 Task: Reply all   from  to Email0012 with a subject Re:Subject0012 and with a message Message0012 and with an attachment of Attach0012.Txt
Action: Mouse moved to (441, 21)
Screenshot: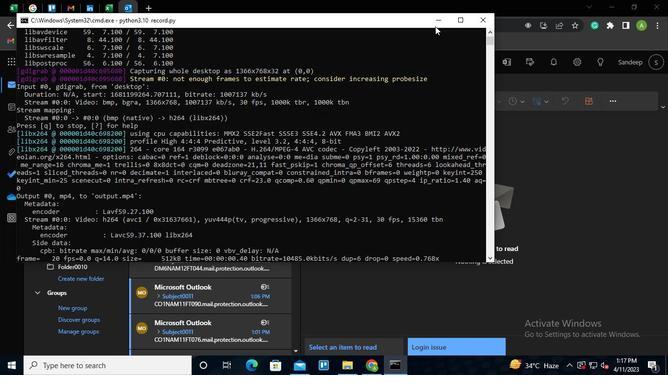 
Action: Mouse pressed left at (441, 21)
Screenshot: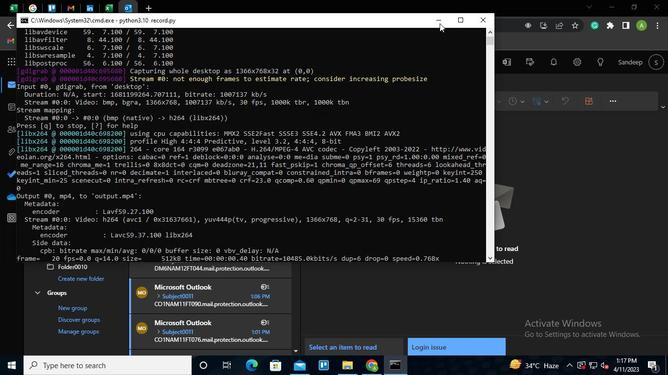 
Action: Mouse moved to (186, 207)
Screenshot: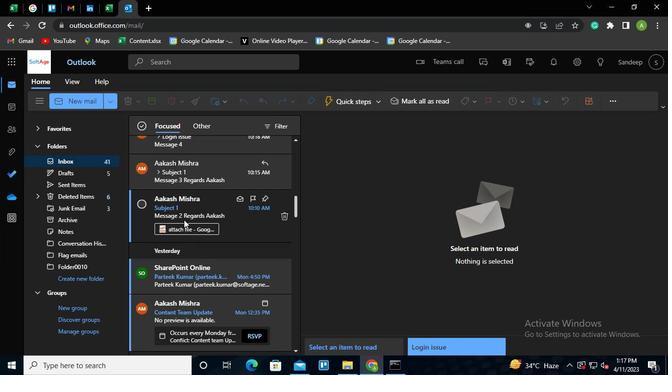 
Action: Mouse pressed left at (186, 207)
Screenshot: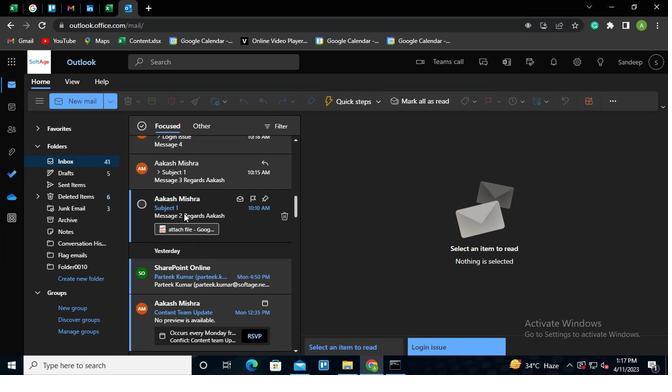 
Action: Mouse moved to (647, 163)
Screenshot: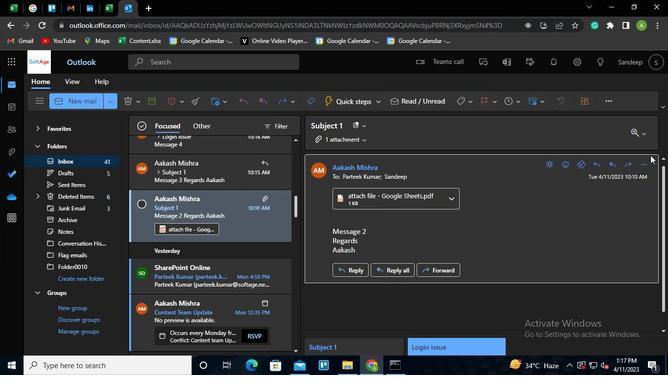 
Action: Mouse pressed left at (647, 163)
Screenshot: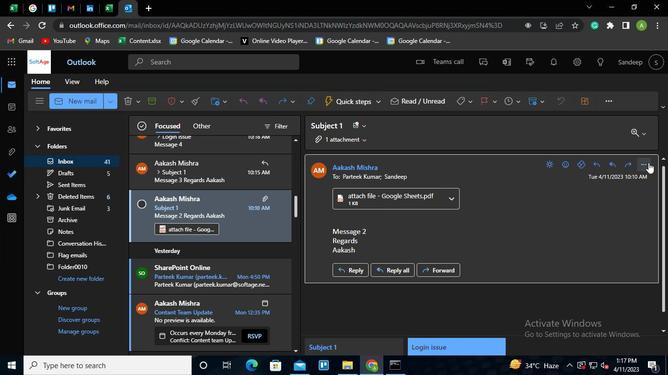 
Action: Mouse moved to (577, 80)
Screenshot: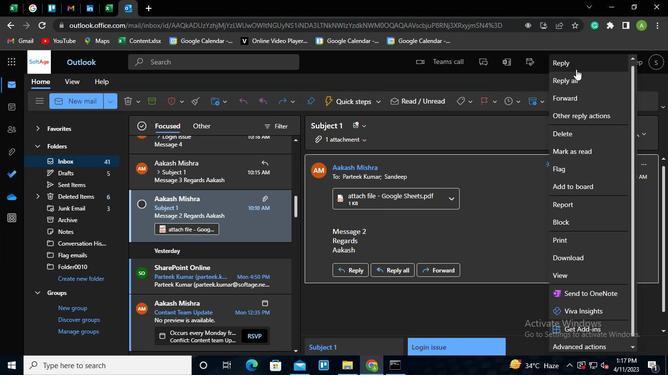 
Action: Mouse pressed left at (577, 80)
Screenshot: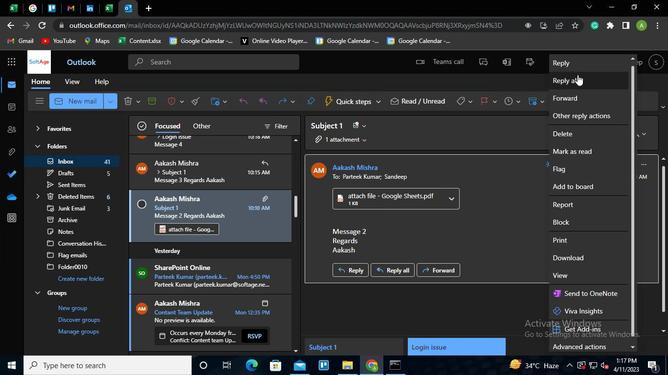 
Action: Mouse moved to (395, 168)
Screenshot: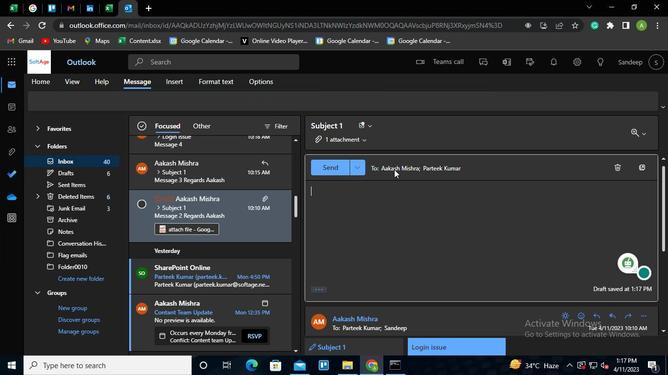 
Action: Mouse pressed left at (395, 168)
Screenshot: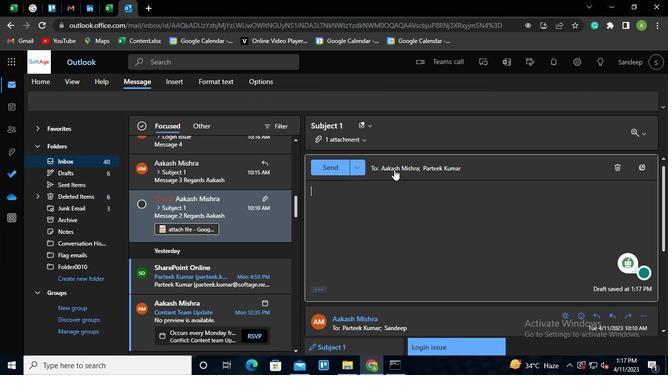 
Action: Mouse moved to (399, 189)
Screenshot: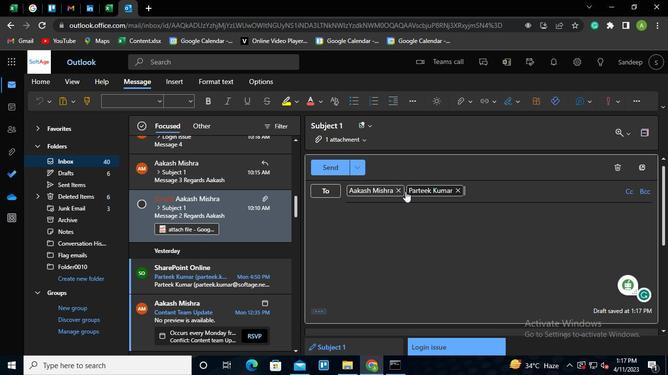 
Action: Mouse pressed left at (399, 189)
Screenshot: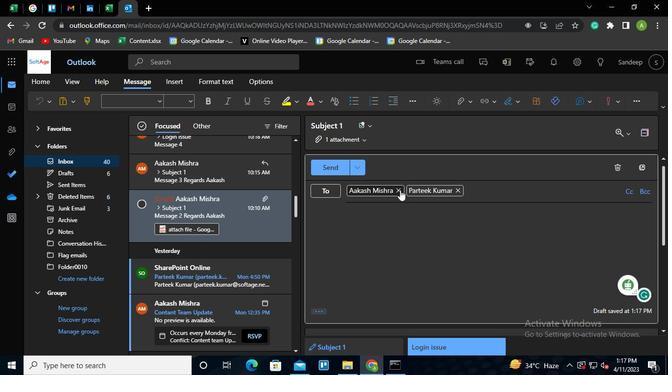 
Action: Mouse moved to (400, 189)
Screenshot: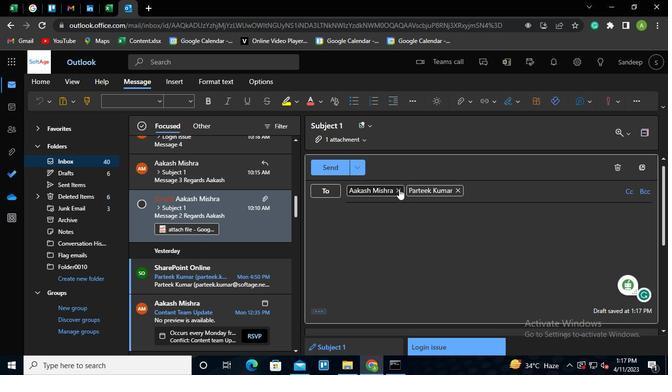
Action: Mouse pressed left at (400, 189)
Screenshot: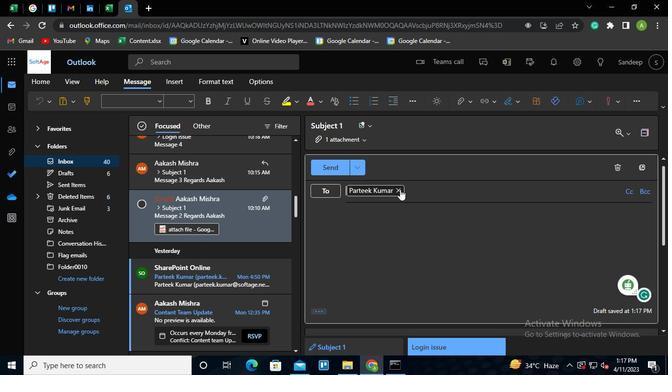 
Action: Mouse moved to (392, 189)
Screenshot: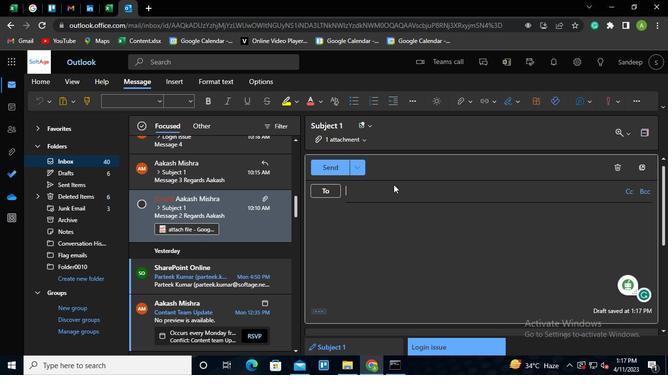 
Action: Keyboard Key.shift
Screenshot: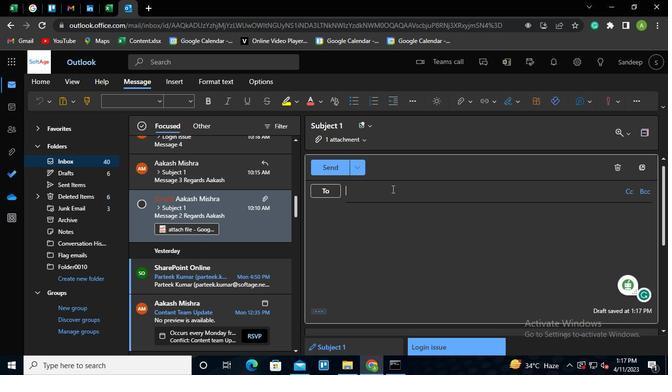 
Action: Keyboard E
Screenshot: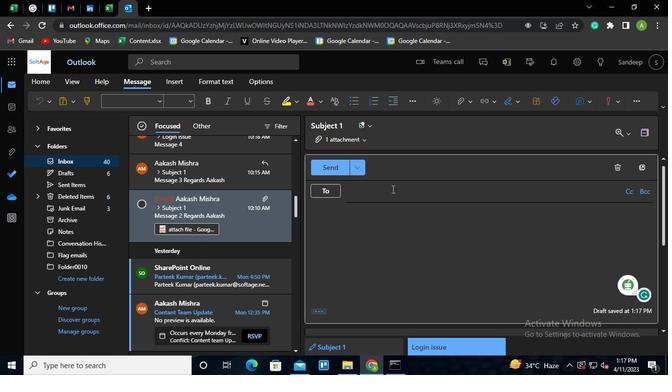 
Action: Keyboard m
Screenshot: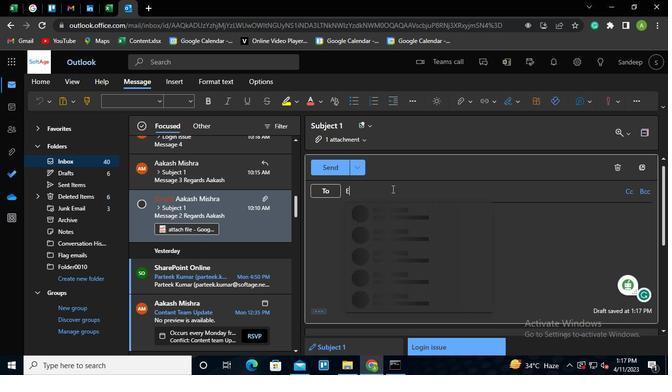 
Action: Keyboard a
Screenshot: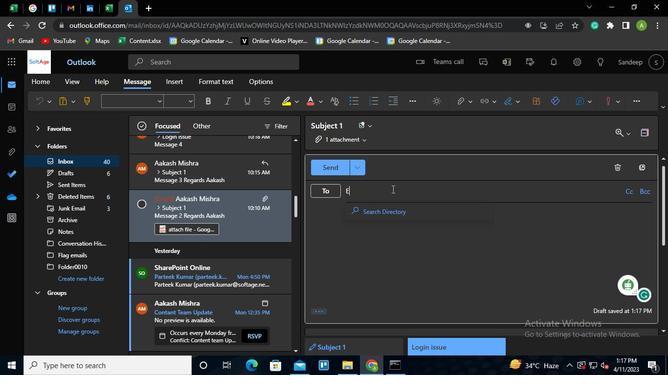 
Action: Keyboard i
Screenshot: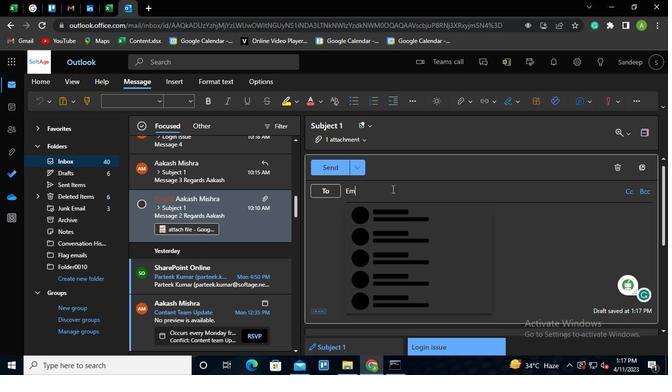 
Action: Keyboard l
Screenshot: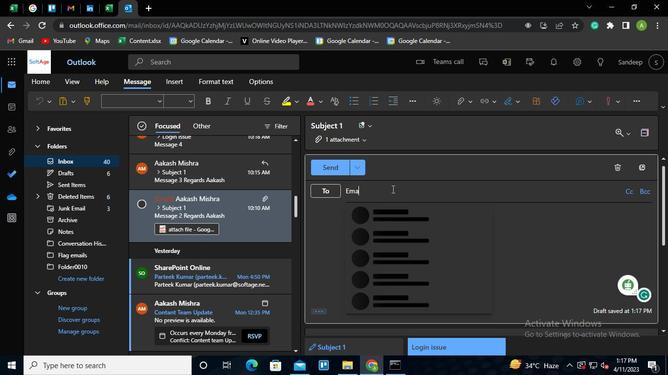 
Action: Keyboard <96>
Screenshot: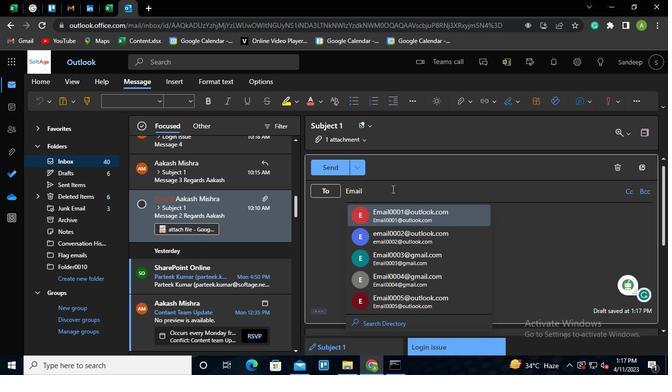 
Action: Keyboard <96>
Screenshot: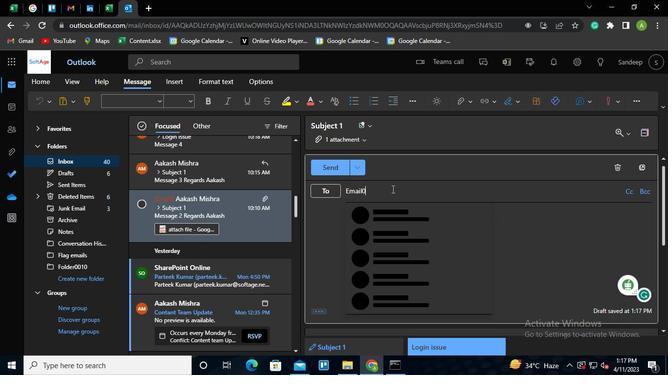
Action: Keyboard <97>
Screenshot: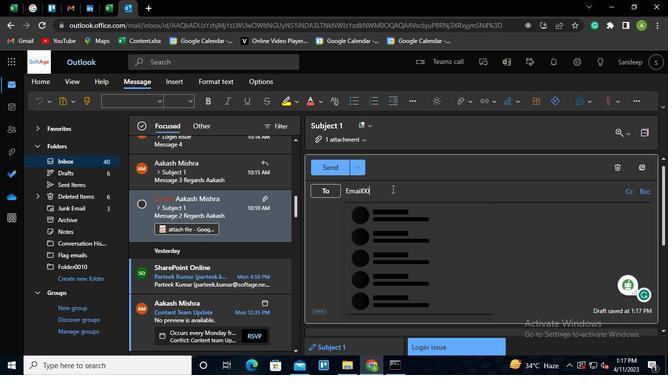 
Action: Keyboard <98>
Screenshot: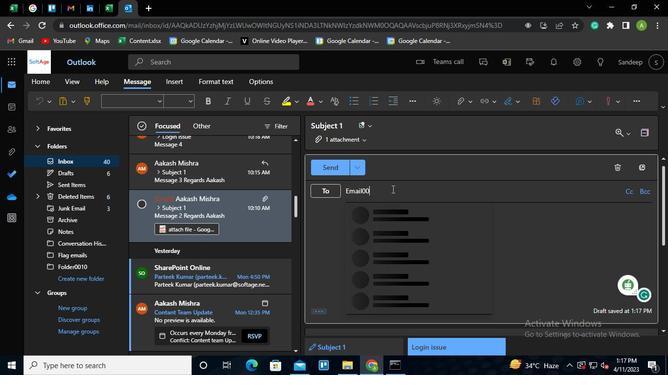 
Action: Keyboard Key.shift
Screenshot: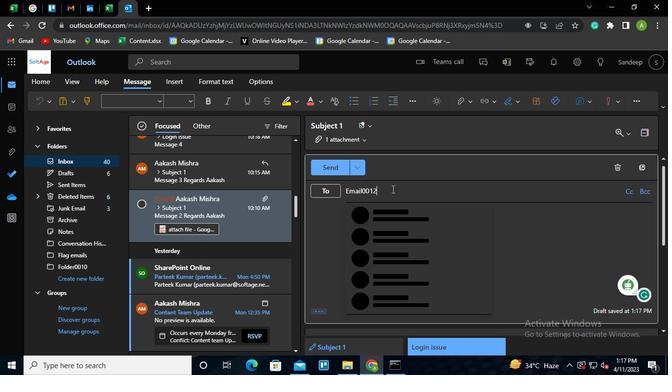 
Action: Keyboard @
Screenshot: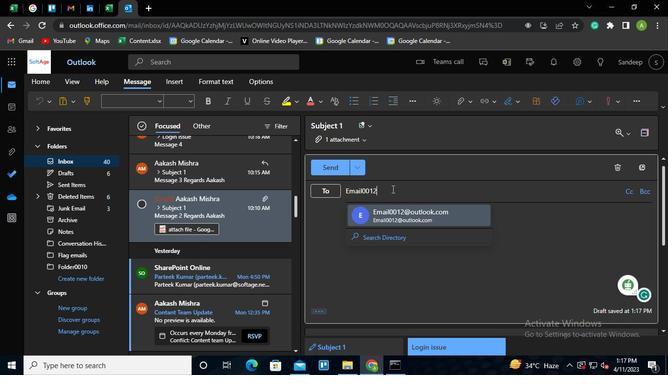 
Action: Keyboard g
Screenshot: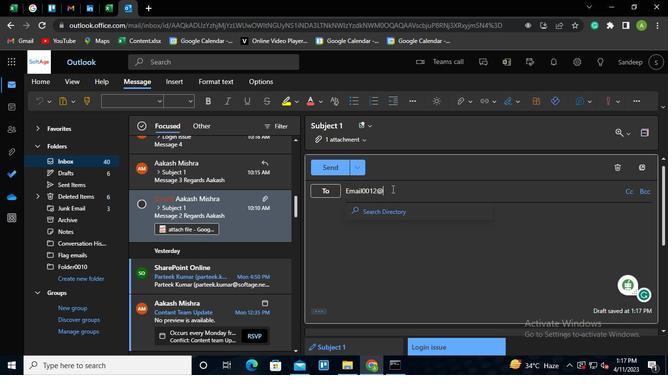 
Action: Keyboard m
Screenshot: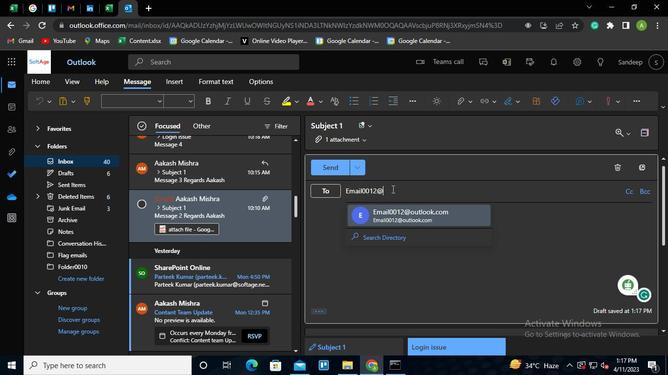
Action: Keyboard a
Screenshot: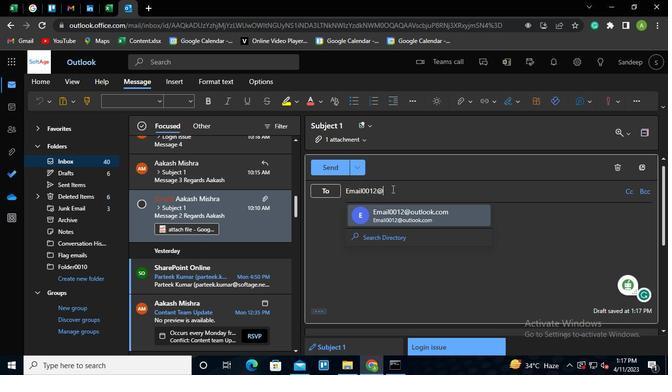 
Action: Keyboard i
Screenshot: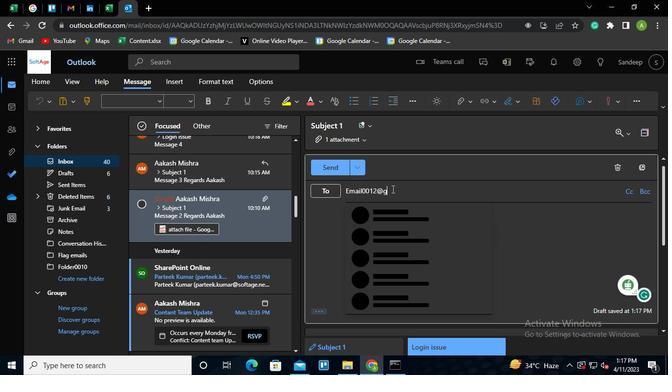 
Action: Keyboard Key.backspace
Screenshot: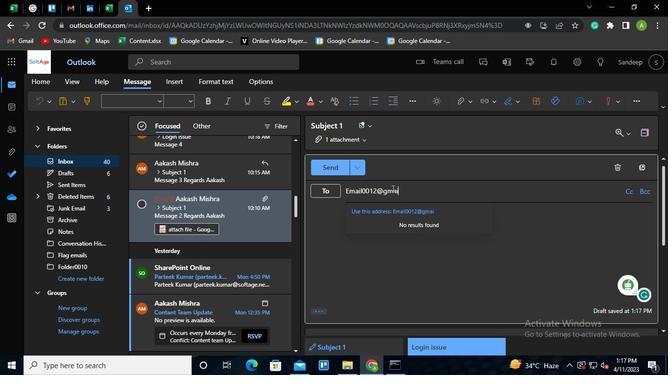 
Action: Keyboard Key.backspace
Screenshot: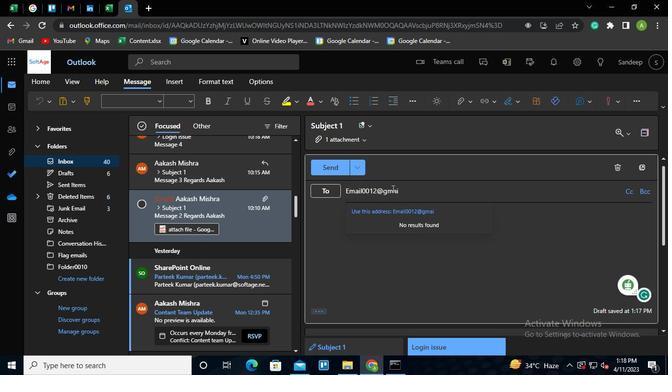 
Action: Keyboard Key.backspace
Screenshot: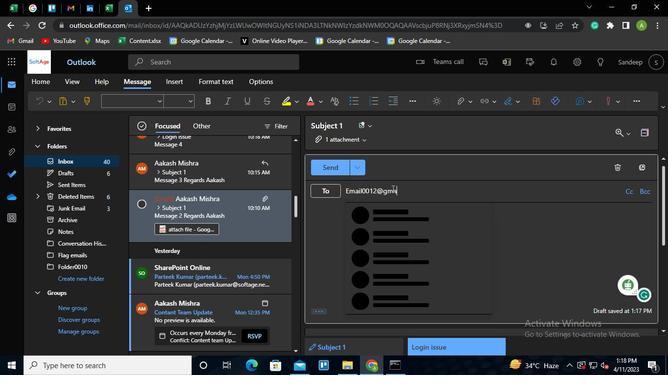
Action: Keyboard Key.backspace
Screenshot: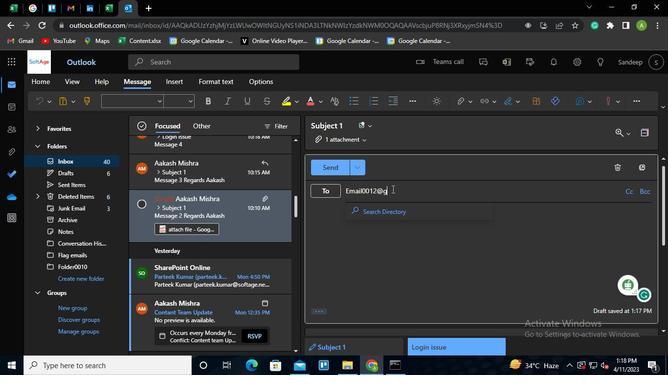 
Action: Keyboard o
Screenshot: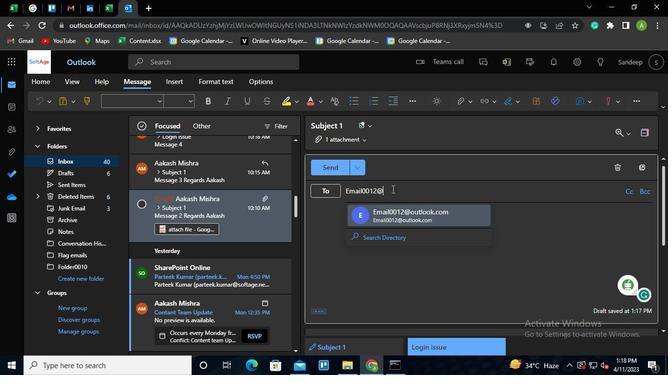 
Action: Keyboard u
Screenshot: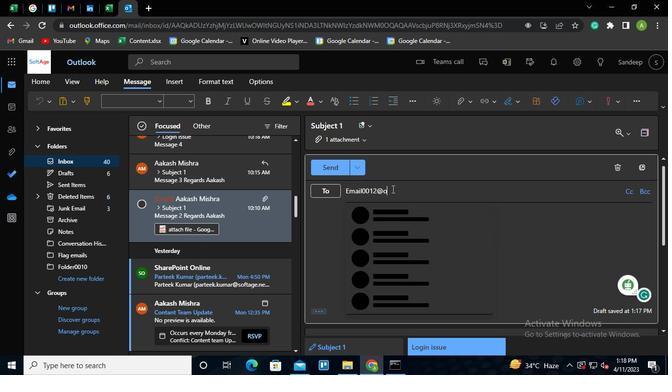 
Action: Keyboard t
Screenshot: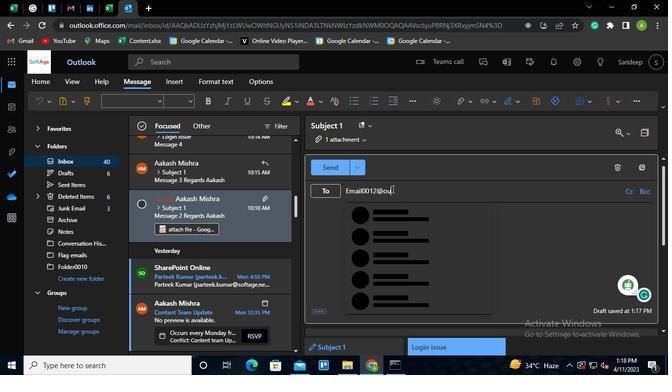 
Action: Keyboard l
Screenshot: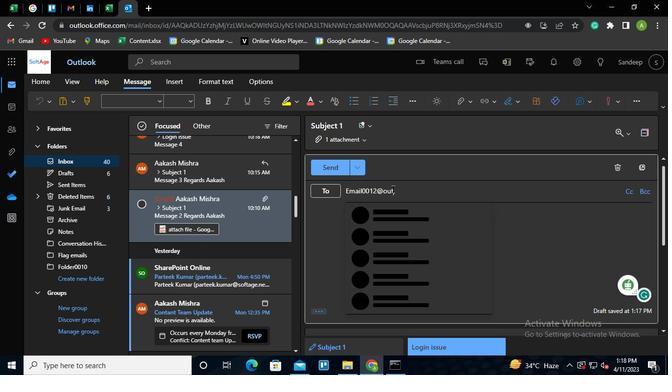 
Action: Keyboard o
Screenshot: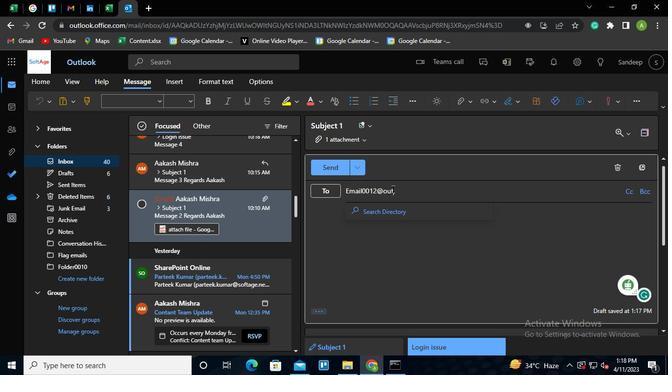
Action: Keyboard o
Screenshot: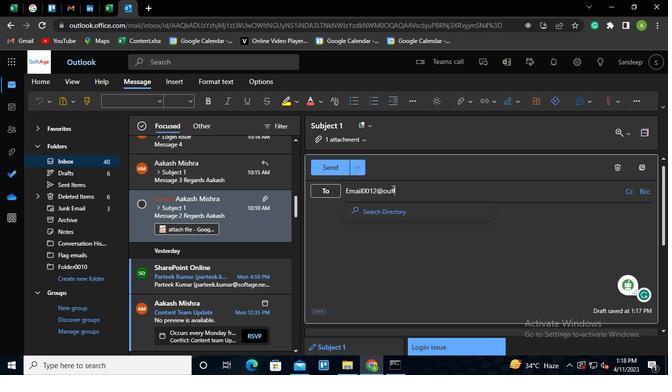 
Action: Keyboard k
Screenshot: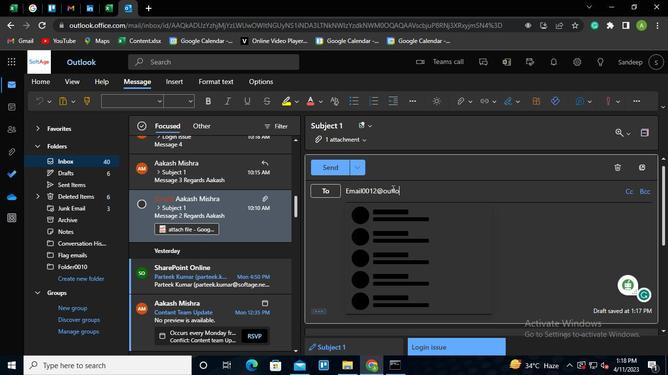 
Action: Keyboard .
Screenshot: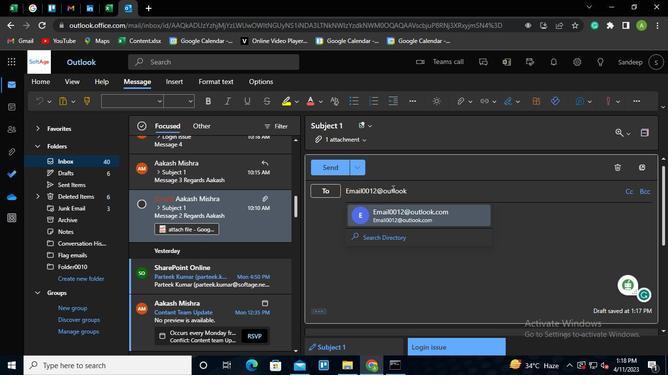 
Action: Keyboard c
Screenshot: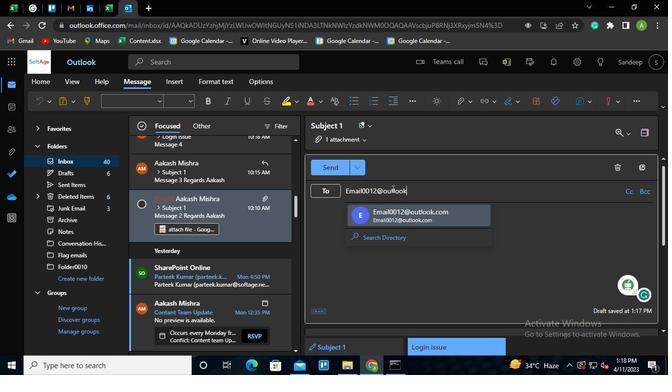 
Action: Keyboard o
Screenshot: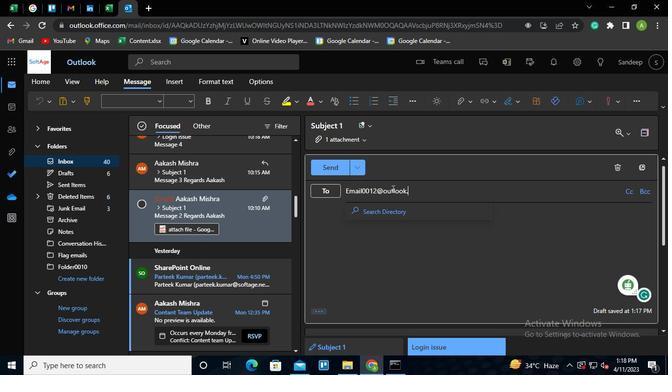 
Action: Keyboard m
Screenshot: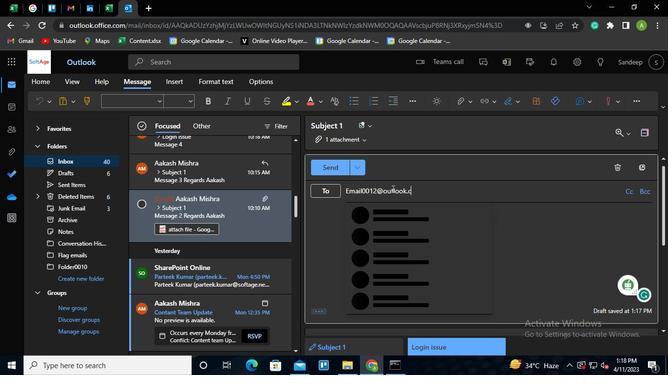 
Action: Keyboard Key.enter
Screenshot: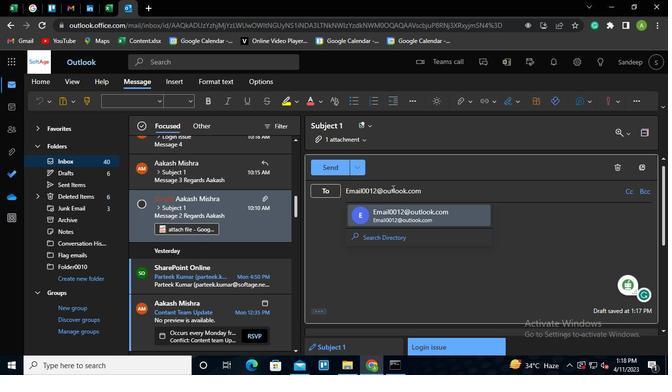 
Action: Mouse moved to (360, 221)
Screenshot: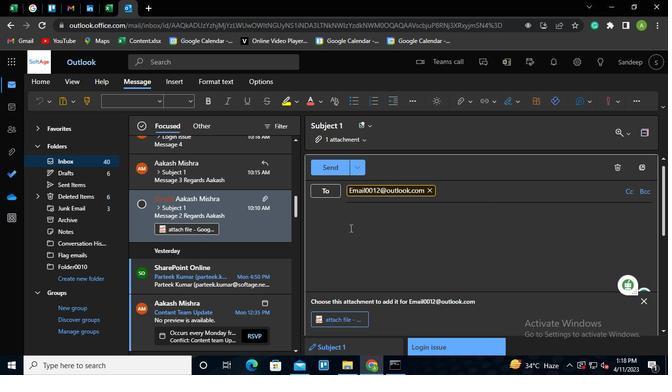 
Action: Mouse pressed left at (360, 221)
Screenshot: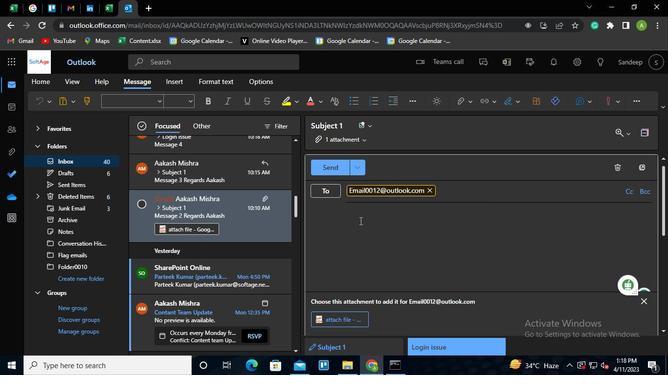 
Action: Mouse moved to (360, 221)
Screenshot: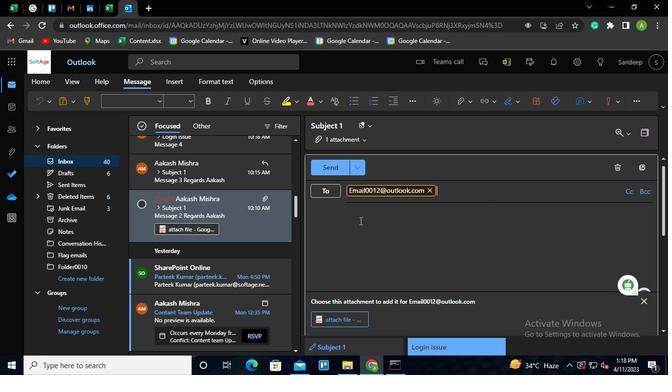 
Action: Keyboard Key.shift
Screenshot: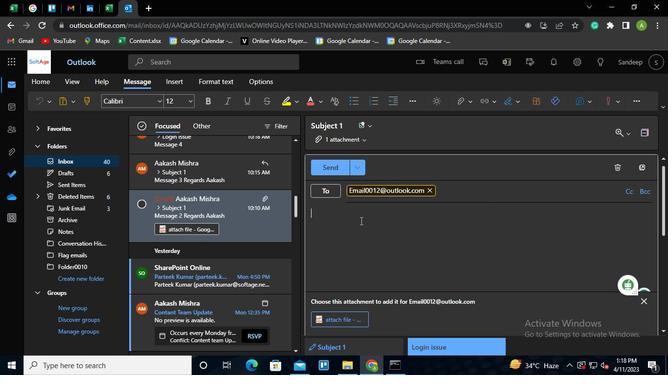 
Action: Keyboard M
Screenshot: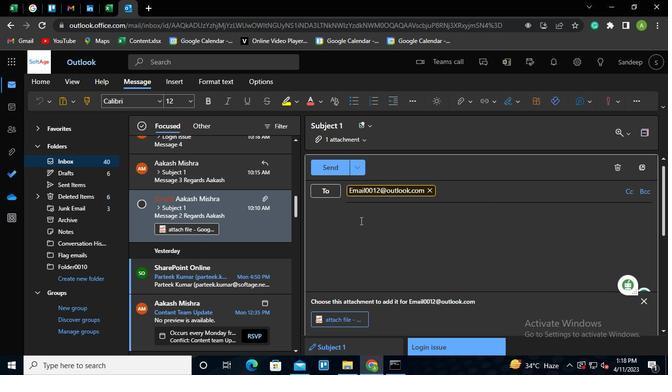 
Action: Keyboard e
Screenshot: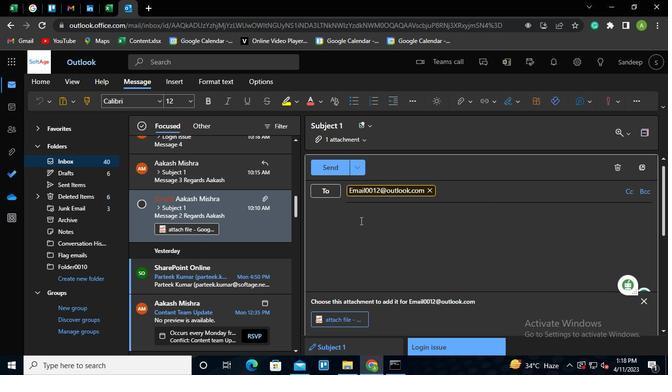 
Action: Keyboard s
Screenshot: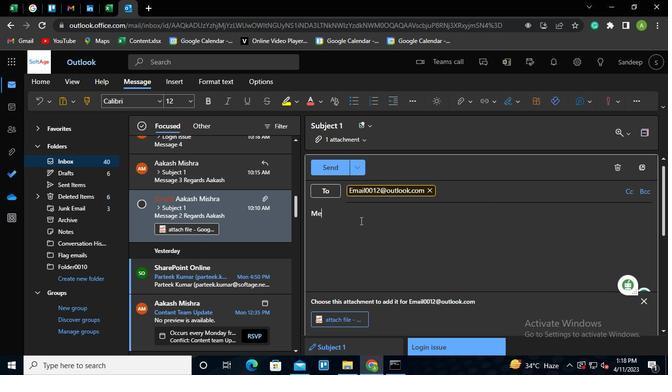 
Action: Keyboard s
Screenshot: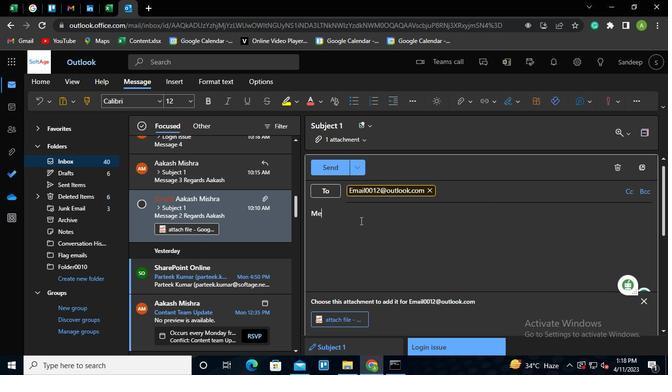 
Action: Keyboard a
Screenshot: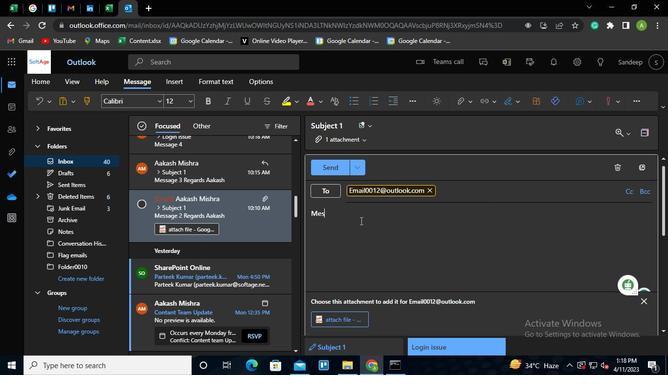
Action: Keyboard g
Screenshot: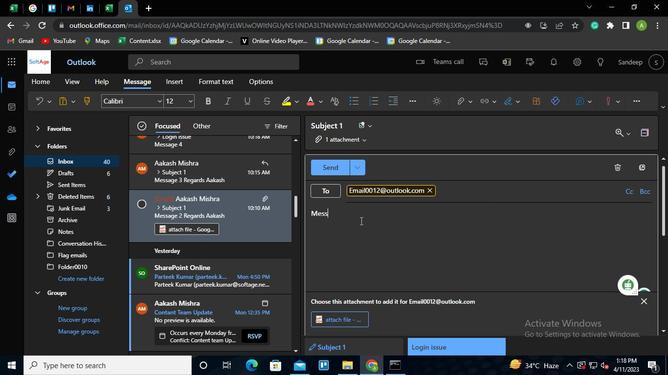 
Action: Keyboard e
Screenshot: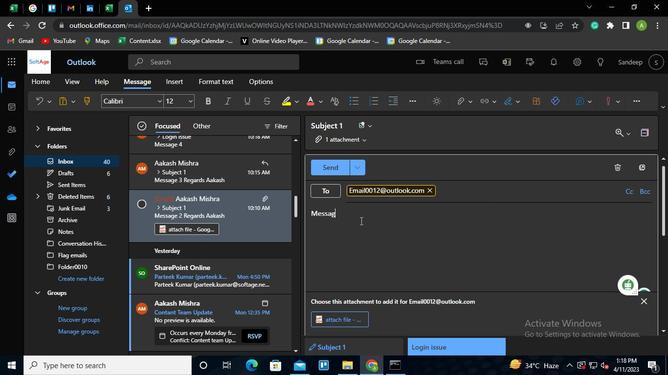 
Action: Keyboard <96>
Screenshot: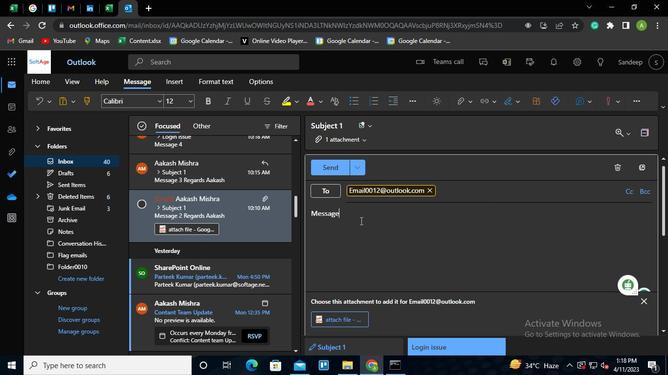 
Action: Keyboard <96>
Screenshot: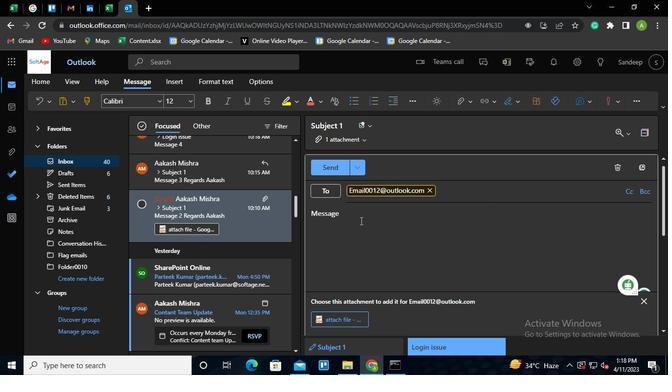 
Action: Keyboard <97>
Screenshot: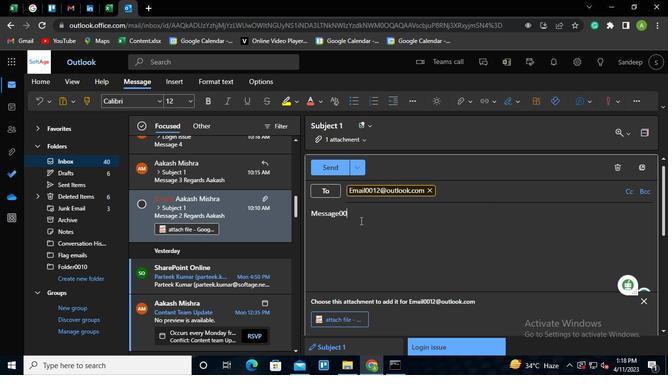 
Action: Keyboard <98>
Screenshot: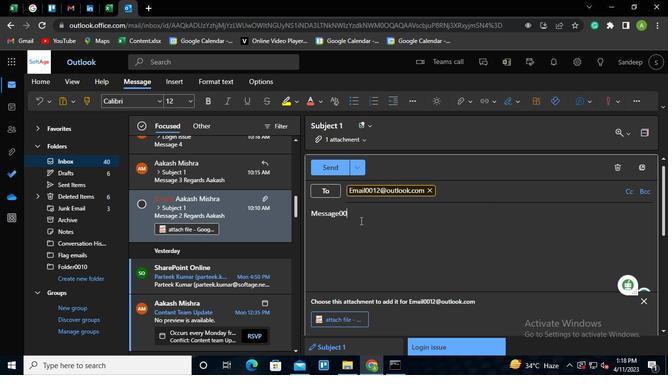 
Action: Mouse moved to (319, 215)
Screenshot: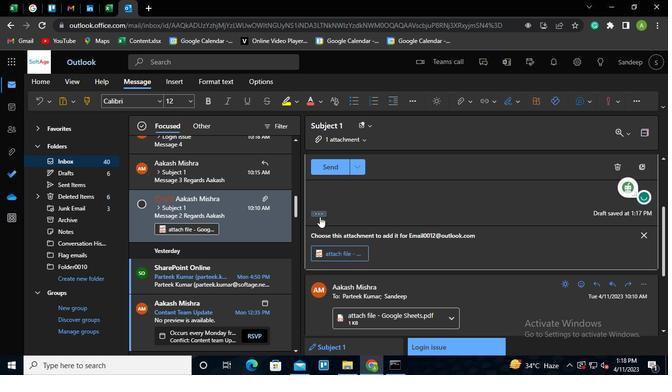 
Action: Mouse pressed left at (319, 215)
Screenshot: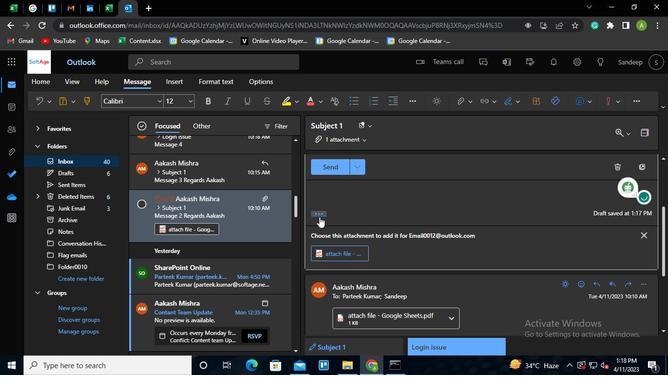 
Action: Mouse moved to (358, 195)
Screenshot: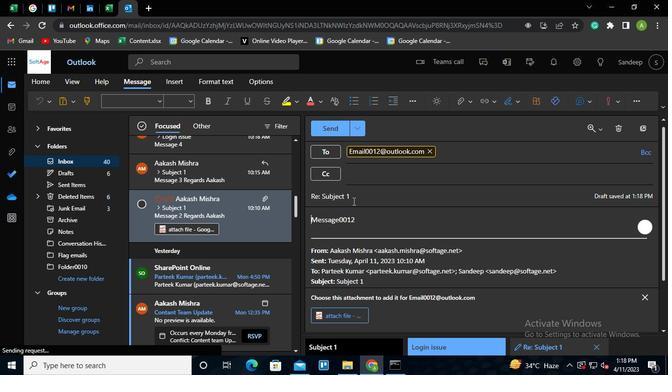 
Action: Mouse pressed left at (358, 195)
Screenshot: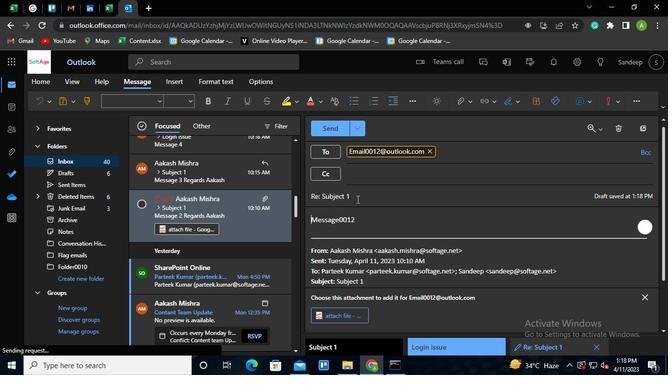 
Action: Mouse moved to (358, 196)
Screenshot: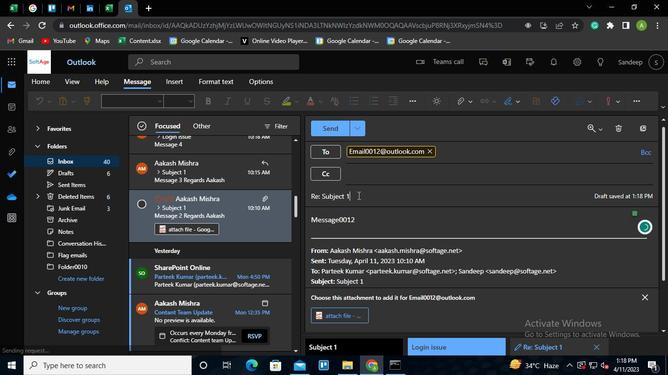 
Action: Keyboard Key.backspace
Screenshot: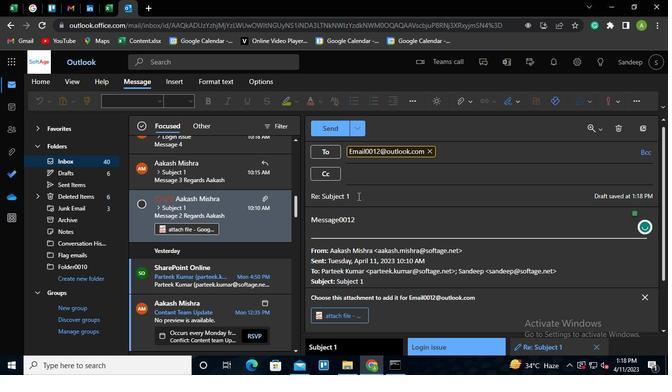 
Action: Keyboard <96>
Screenshot: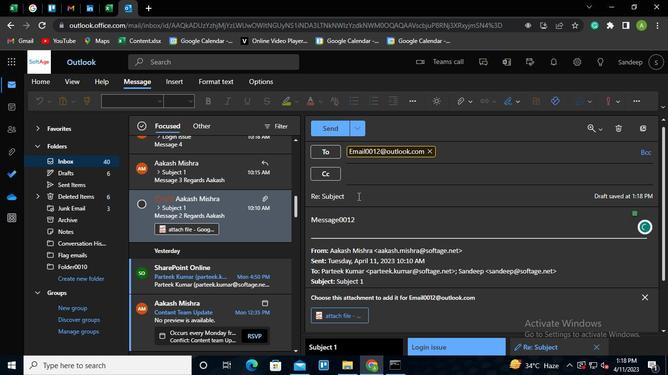 
Action: Keyboard <96>
Screenshot: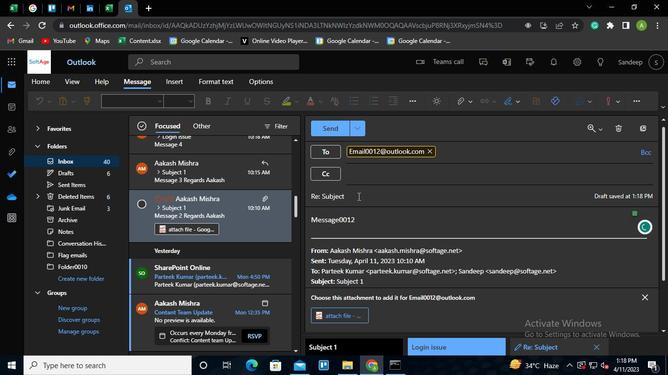 
Action: Keyboard <97>
Screenshot: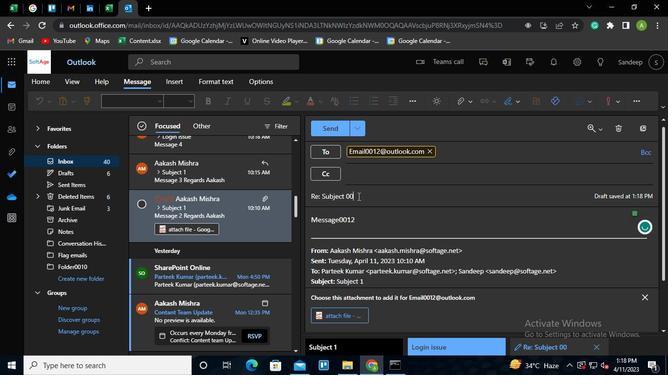 
Action: Keyboard <98>
Screenshot: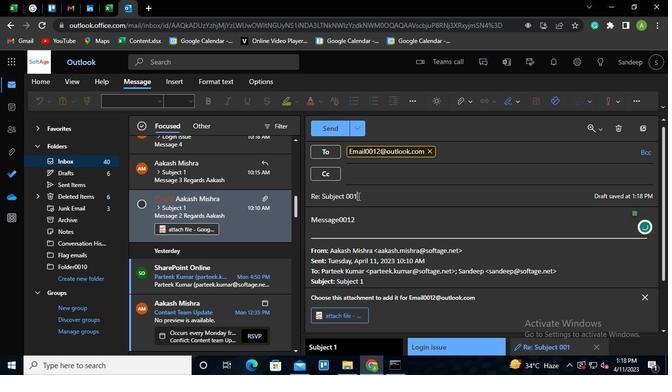 
Action: Mouse moved to (385, 219)
Screenshot: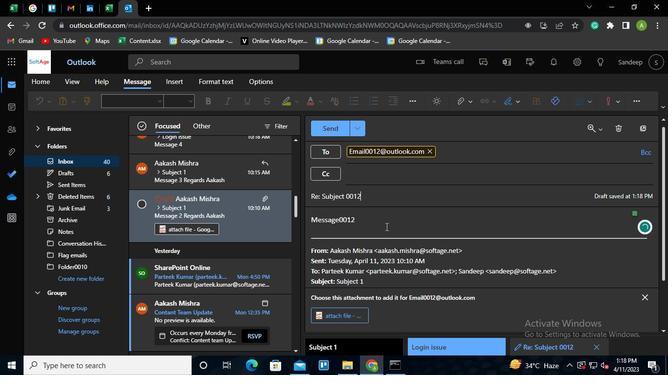 
Action: Mouse pressed left at (385, 219)
Screenshot: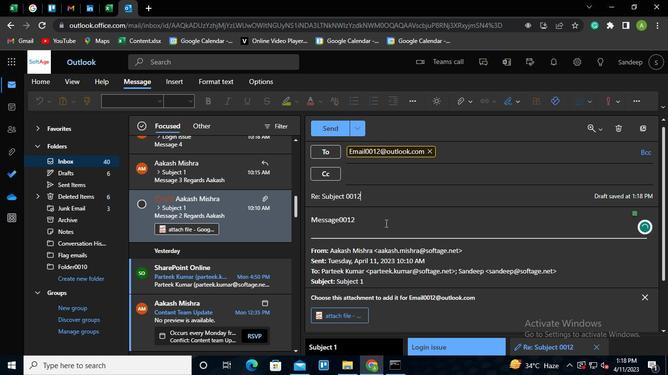 
Action: Mouse moved to (469, 101)
Screenshot: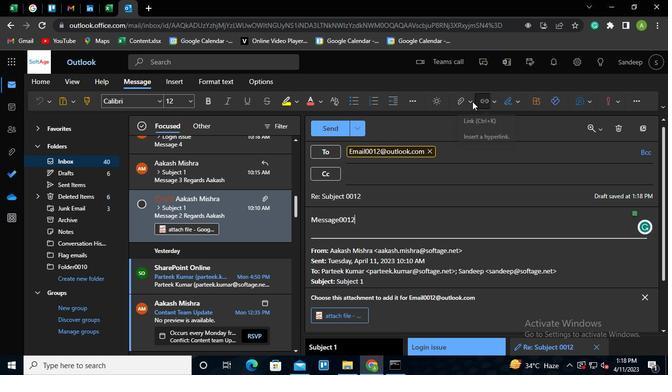 
Action: Mouse pressed left at (469, 101)
Screenshot: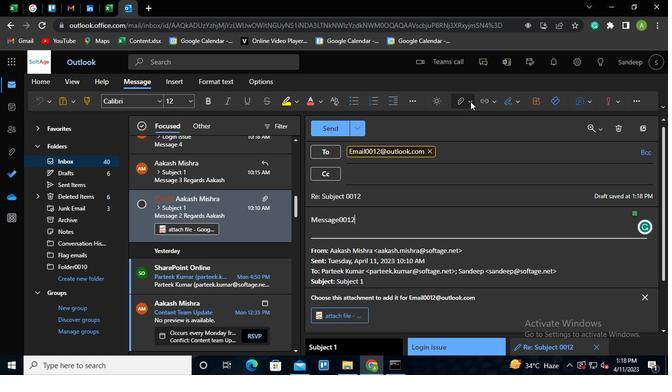
Action: Mouse moved to (406, 125)
Screenshot: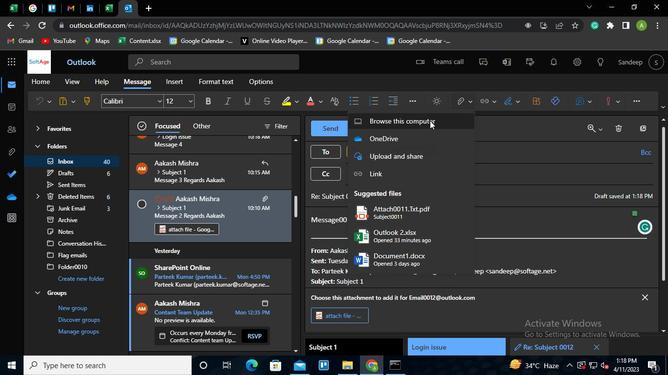 
Action: Mouse pressed left at (406, 125)
Screenshot: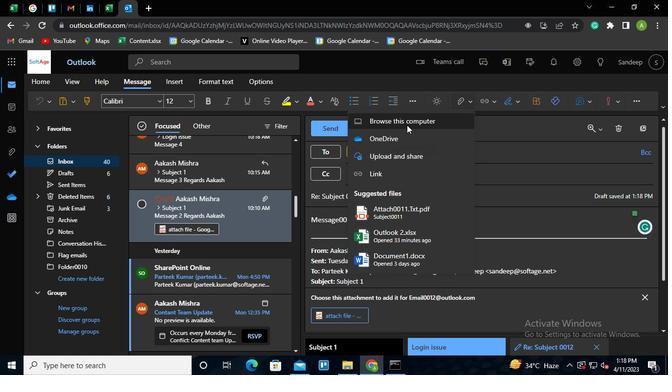 
Action: Mouse moved to (127, 69)
Screenshot: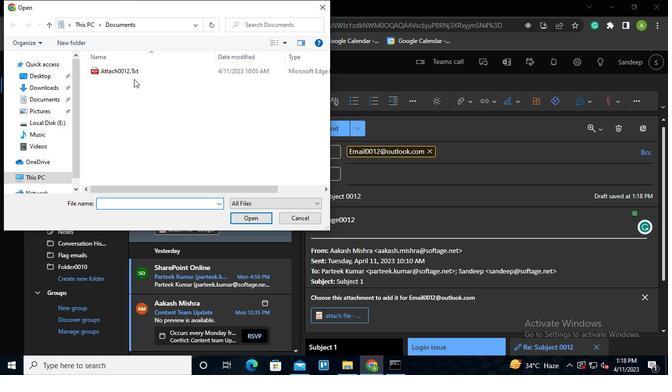 
Action: Mouse pressed left at (127, 69)
Screenshot: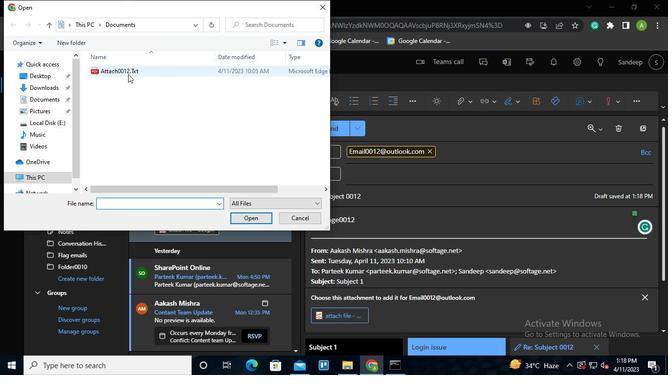 
Action: Mouse moved to (253, 218)
Screenshot: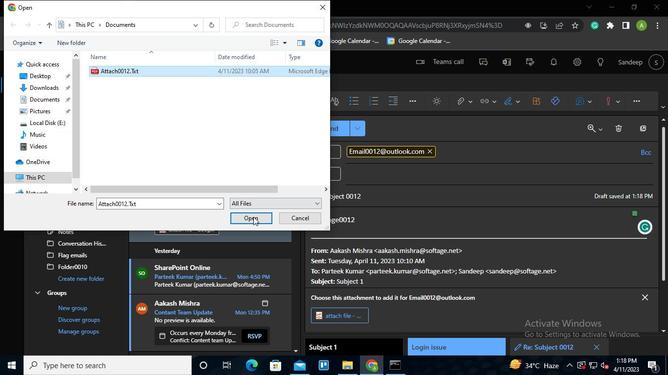 
Action: Mouse pressed left at (253, 218)
Screenshot: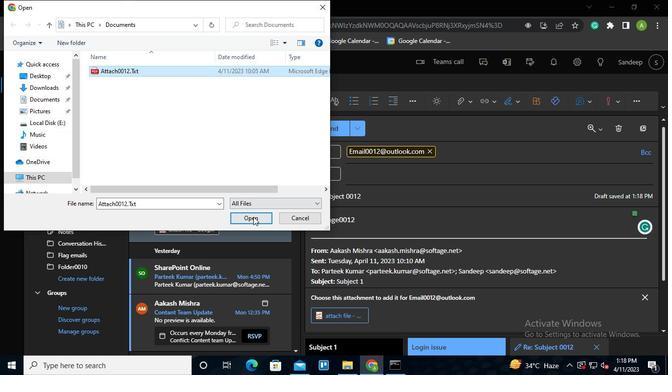 
Action: Mouse moved to (328, 130)
Screenshot: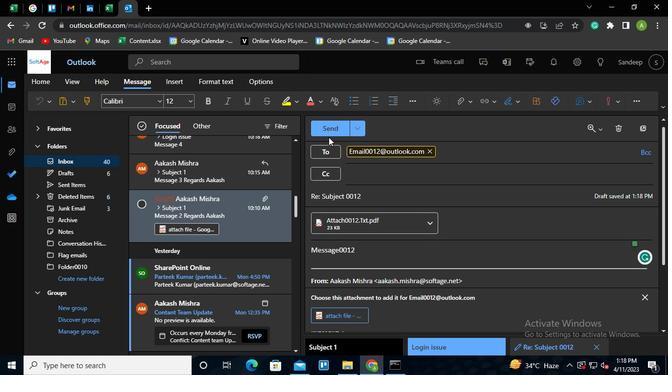 
Action: Mouse pressed left at (328, 130)
Screenshot: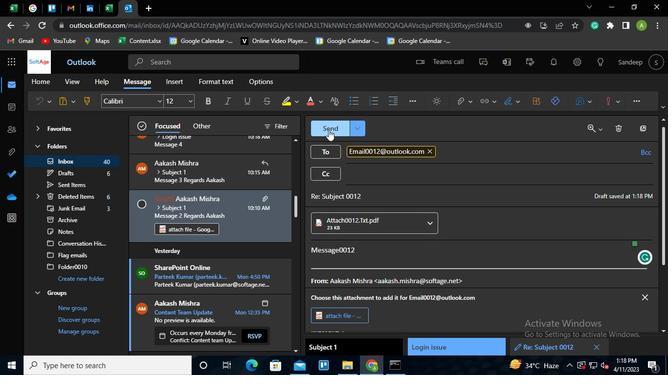 
Action: Mouse moved to (401, 364)
Screenshot: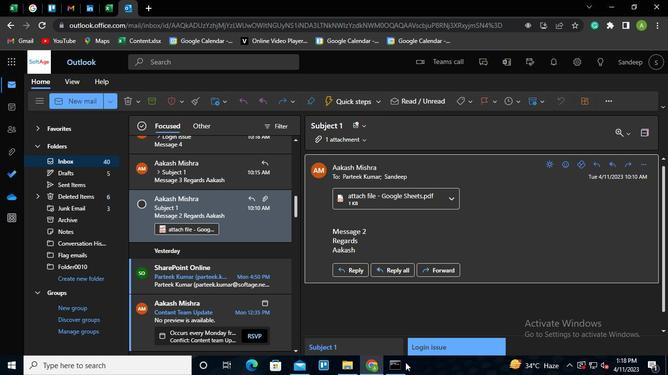
Action: Mouse pressed left at (401, 364)
Screenshot: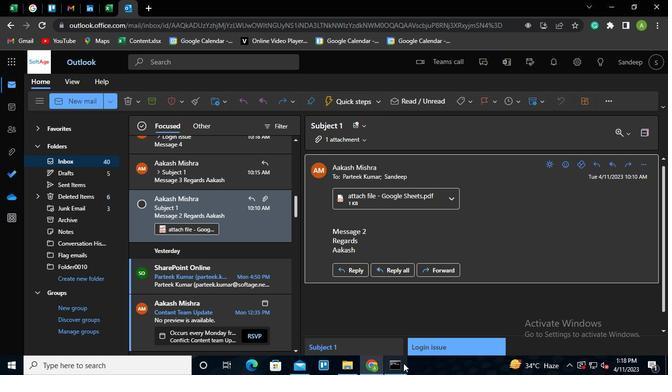 
Action: Mouse moved to (482, 15)
Screenshot: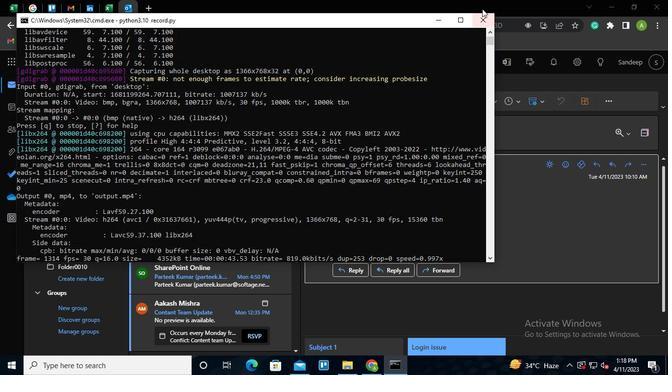 
Action: Mouse pressed left at (482, 15)
Screenshot: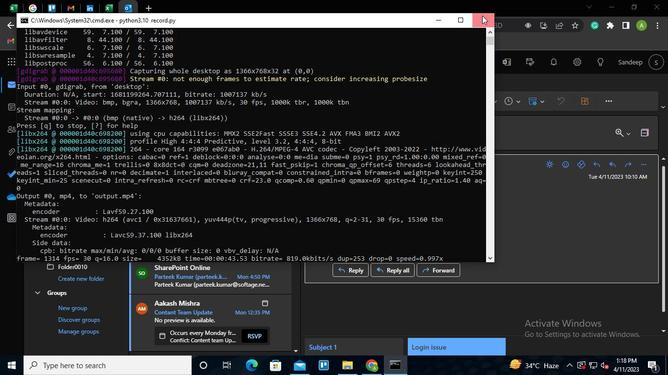 
Action: Mouse moved to (482, 22)
Screenshot: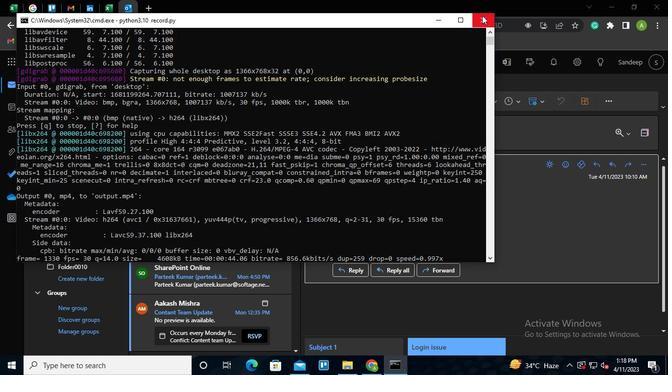 
